 Task: Create a rule from the Routing list, Task moved to a section -> Set Priority in the project Touchstone , set the section as Done clear the priority.
Action: Mouse moved to (62, 347)
Screenshot: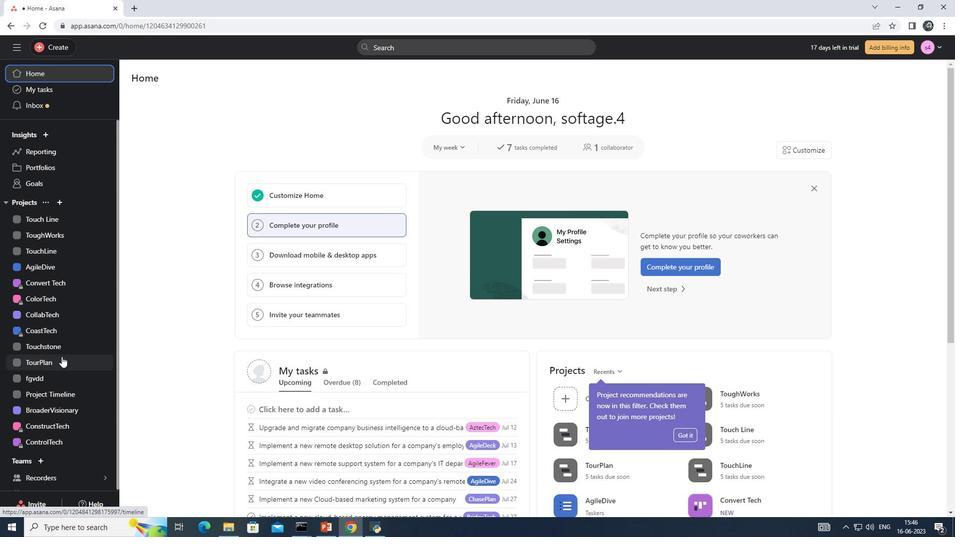 
Action: Mouse pressed left at (62, 347)
Screenshot: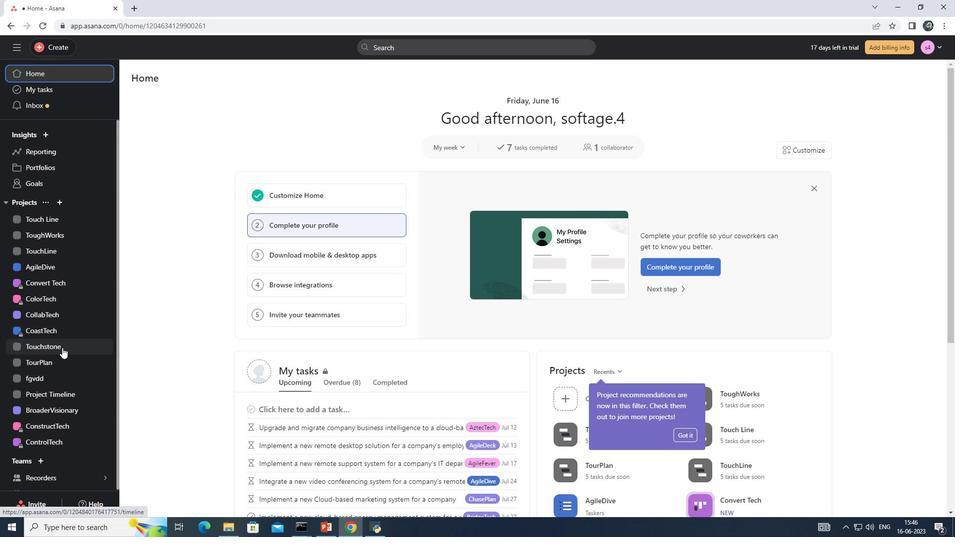 
Action: Mouse moved to (931, 81)
Screenshot: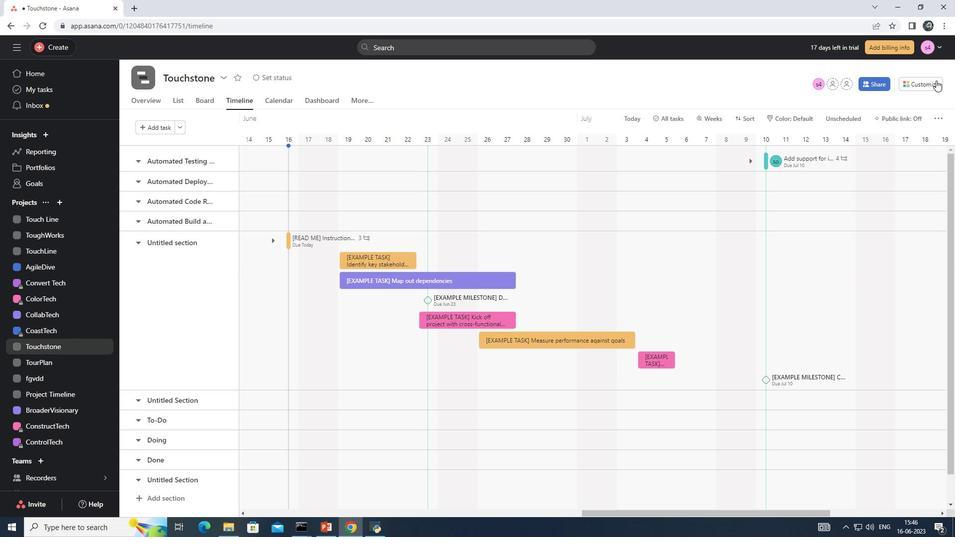 
Action: Mouse pressed left at (931, 81)
Screenshot: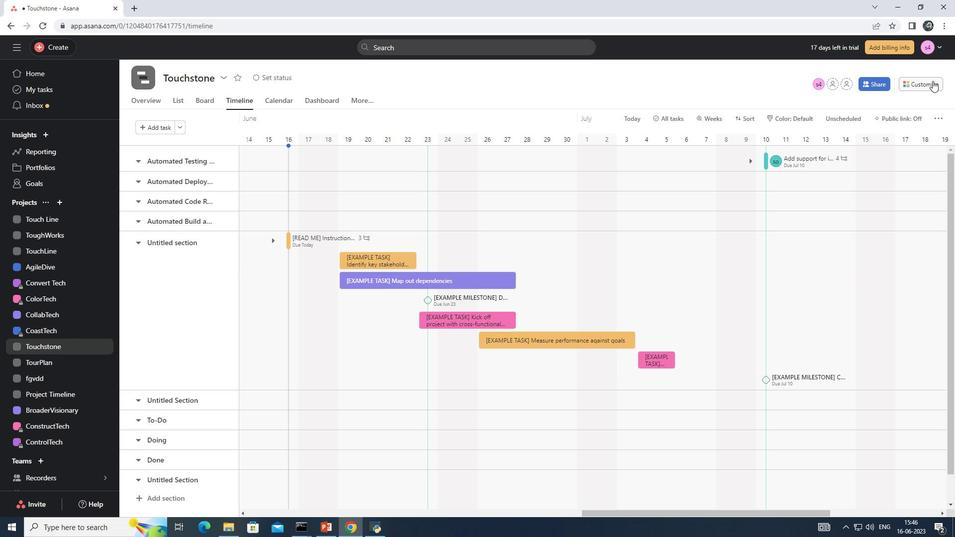 
Action: Mouse moved to (818, 383)
Screenshot: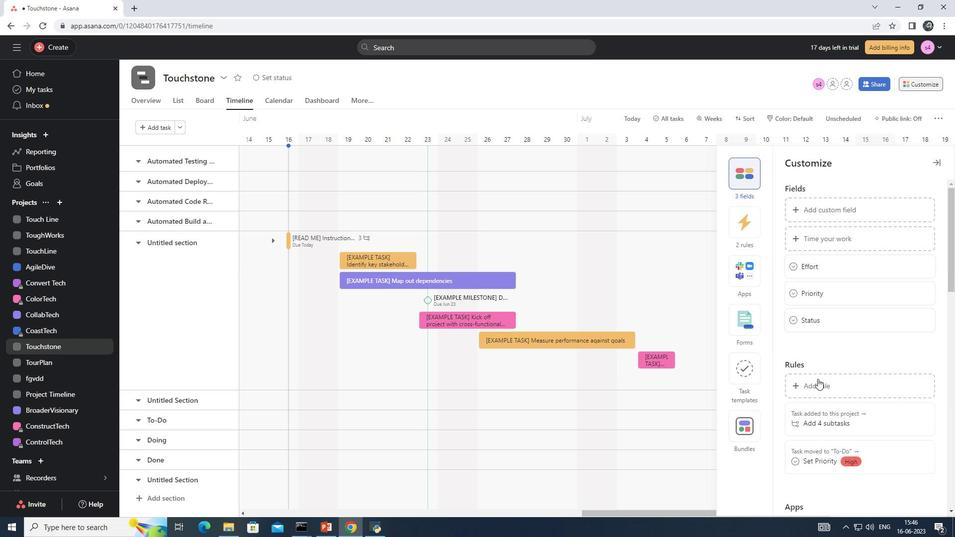 
Action: Mouse pressed left at (818, 383)
Screenshot: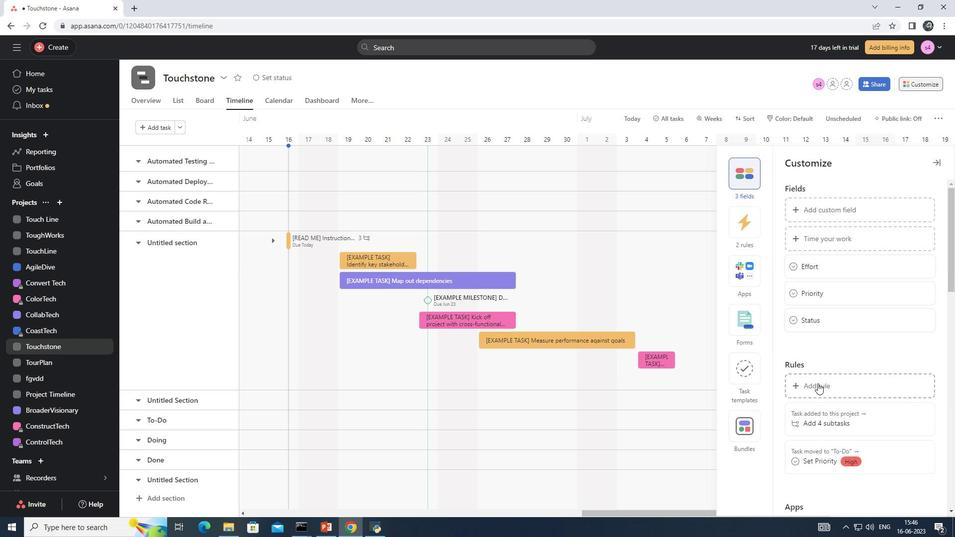 
Action: Mouse moved to (206, 129)
Screenshot: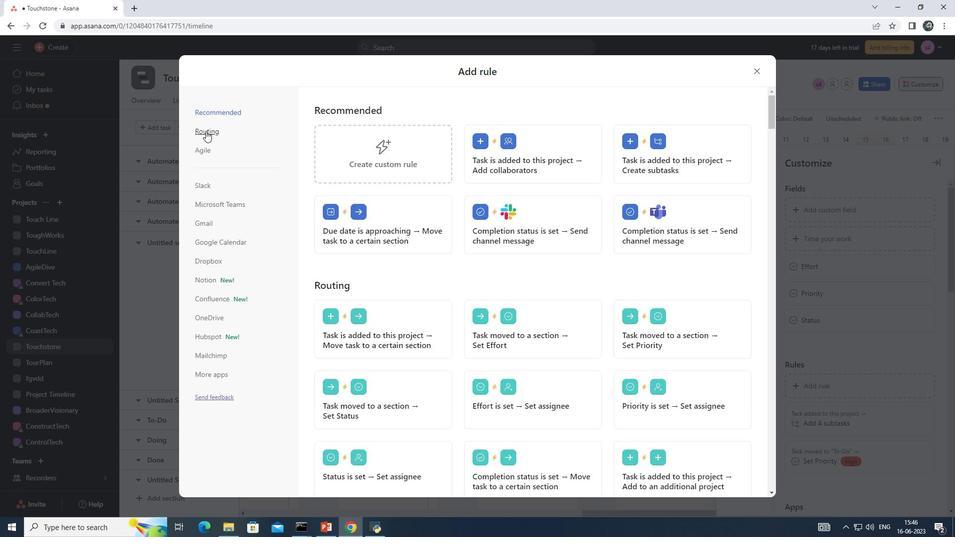 
Action: Mouse pressed left at (206, 129)
Screenshot: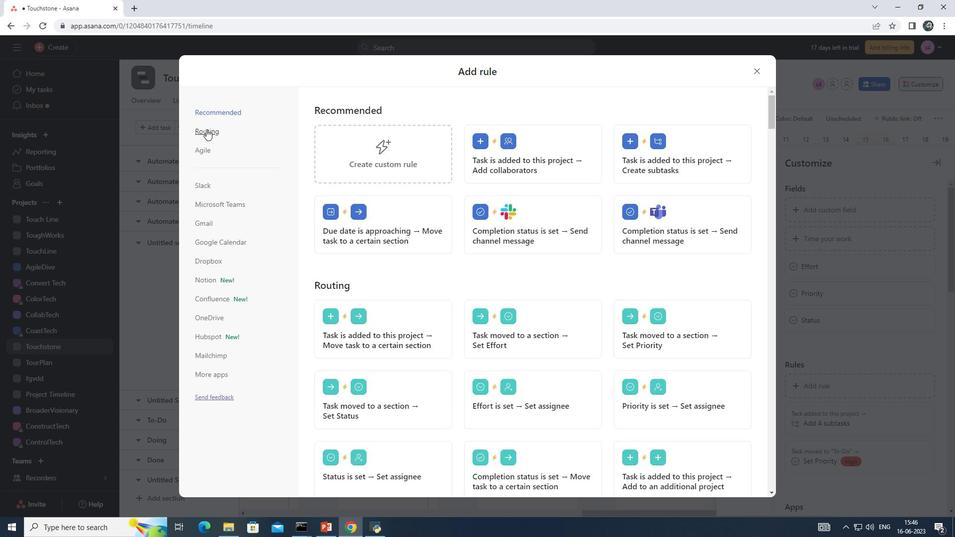 
Action: Mouse moved to (697, 172)
Screenshot: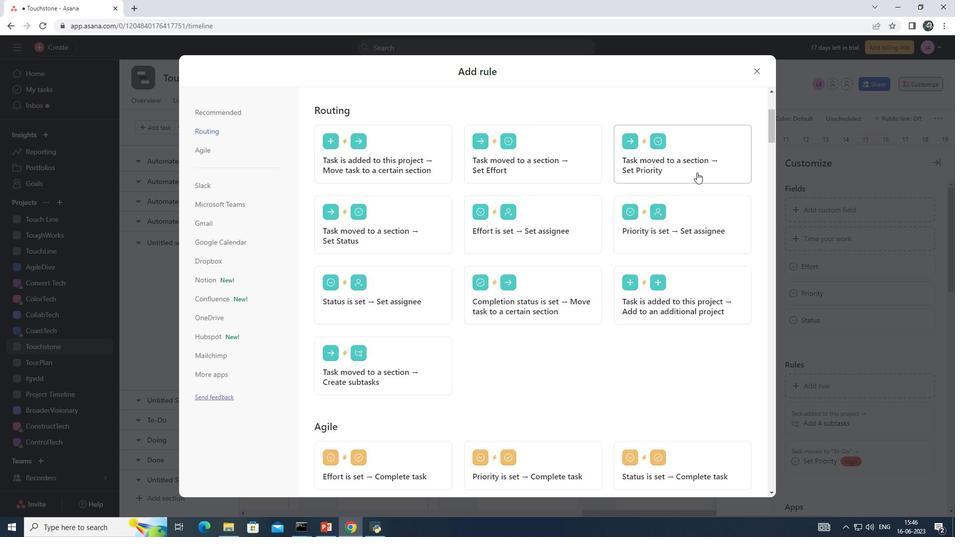 
Action: Mouse pressed left at (697, 172)
Screenshot: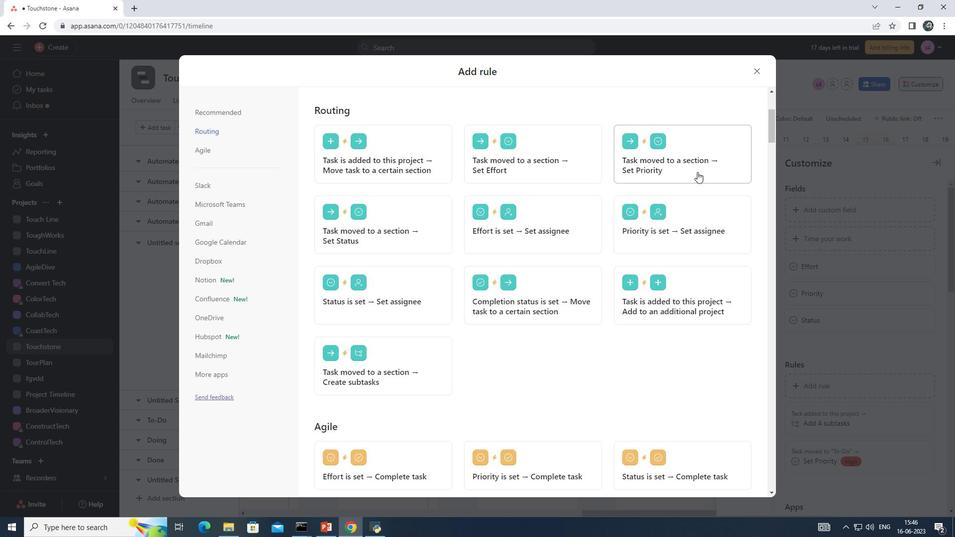 
Action: Mouse moved to (429, 267)
Screenshot: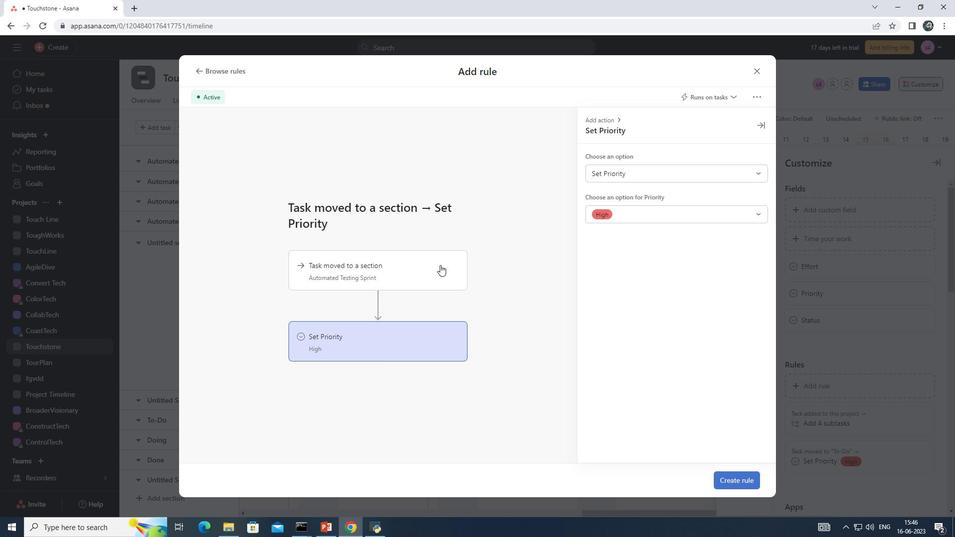
Action: Mouse pressed left at (429, 267)
Screenshot: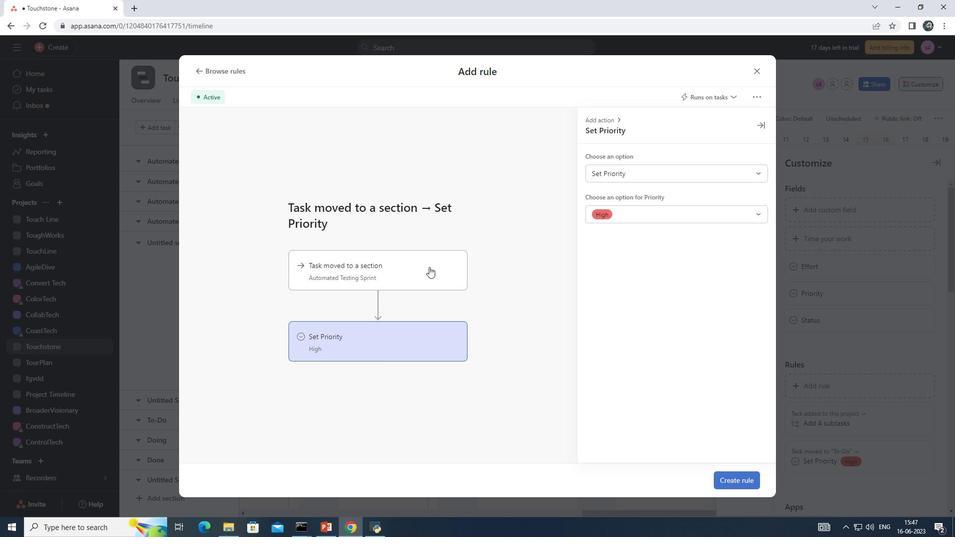 
Action: Mouse moved to (650, 176)
Screenshot: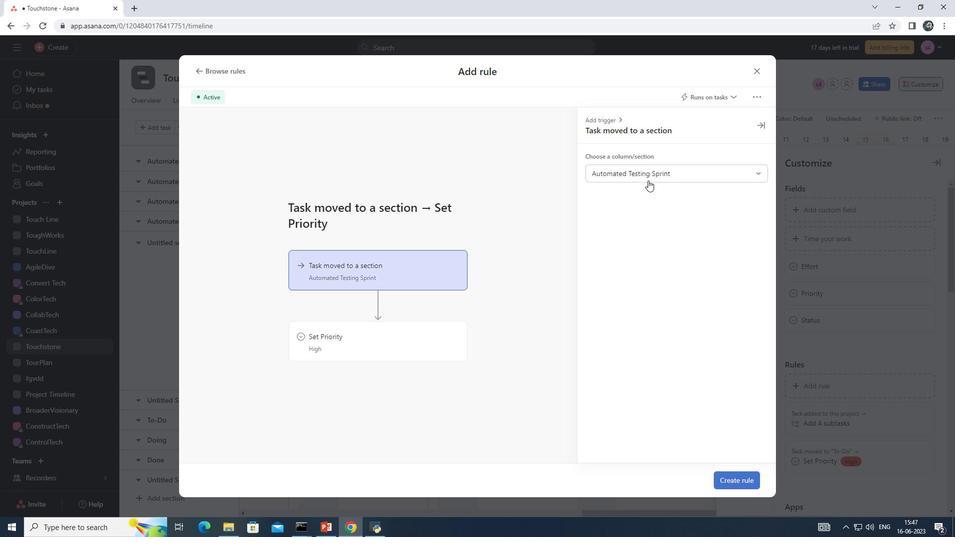 
Action: Mouse pressed left at (650, 176)
Screenshot: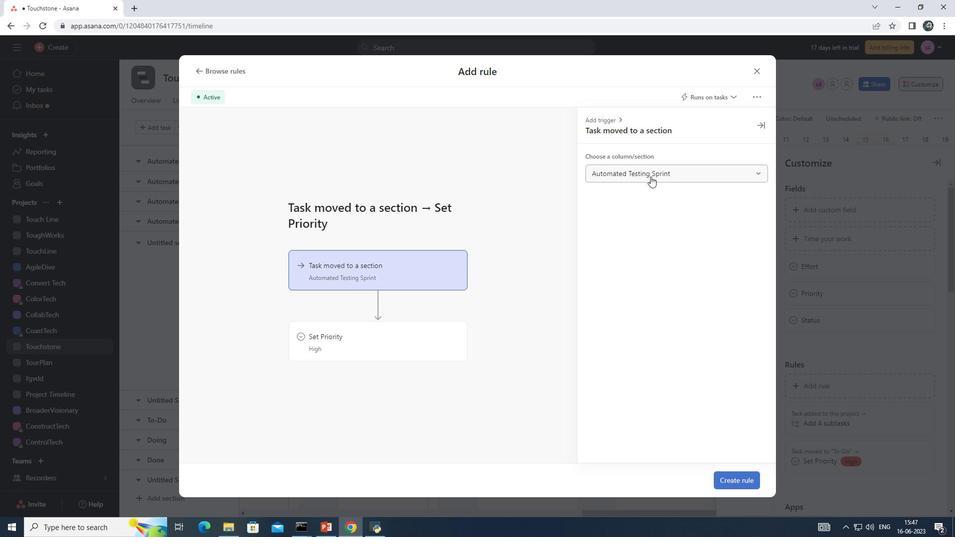 
Action: Mouse moved to (626, 333)
Screenshot: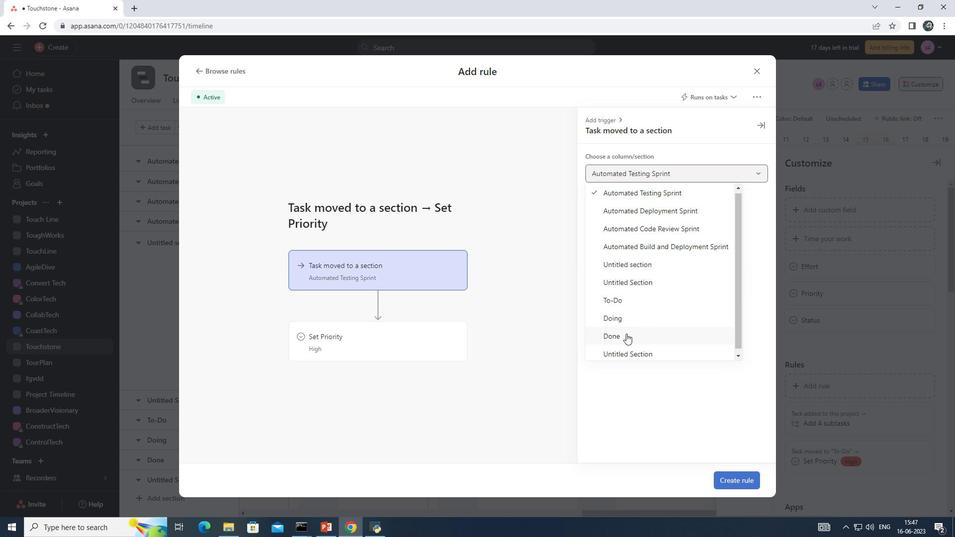 
Action: Mouse pressed left at (626, 333)
Screenshot: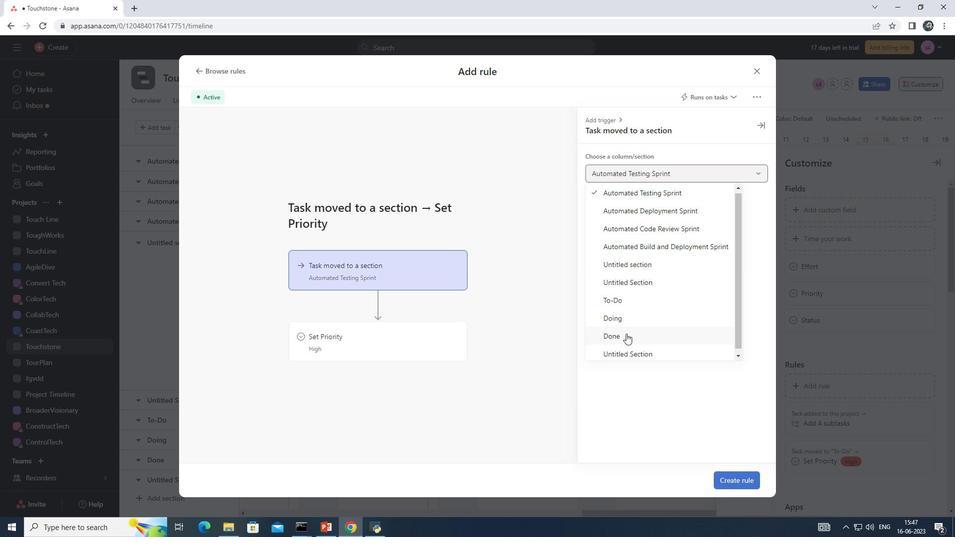 
Action: Mouse moved to (401, 330)
Screenshot: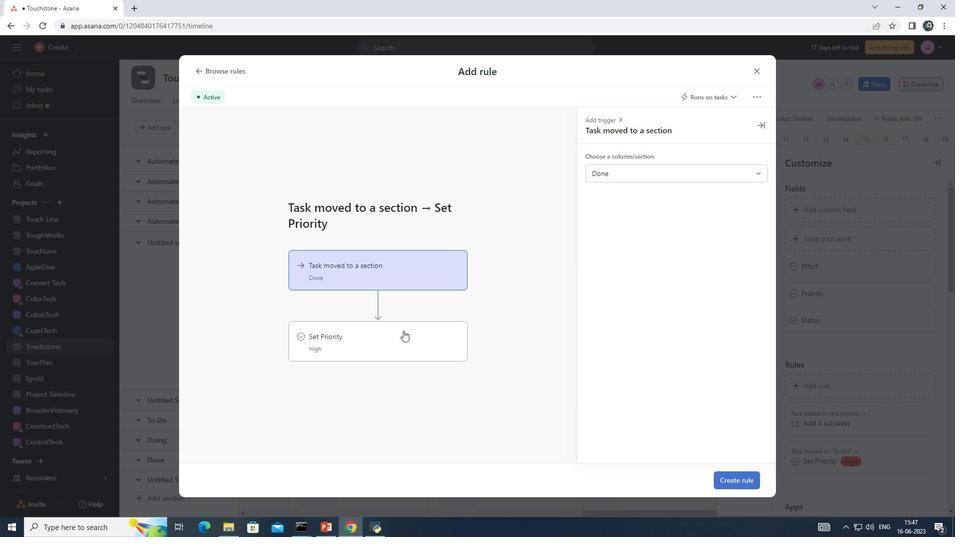 
Action: Mouse pressed left at (401, 330)
Screenshot: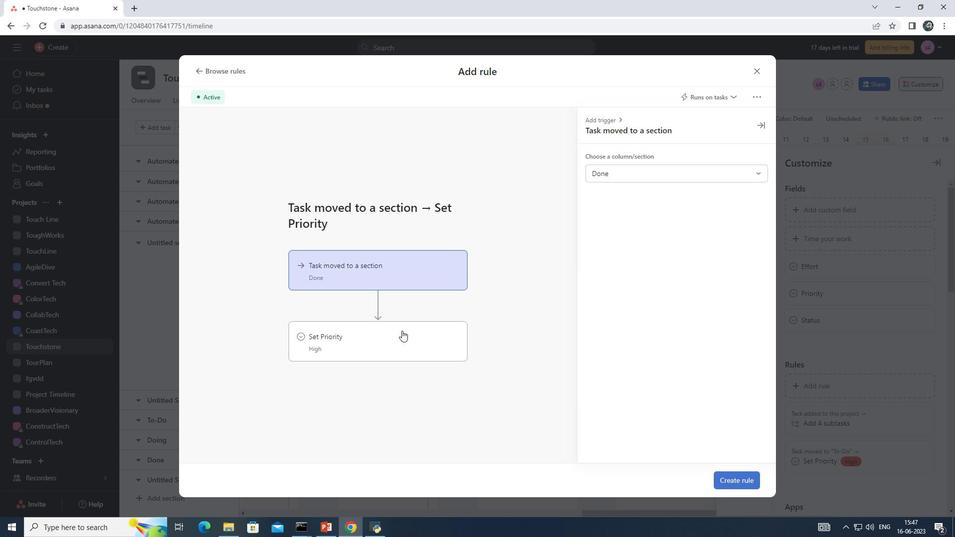 
Action: Mouse moved to (644, 177)
Screenshot: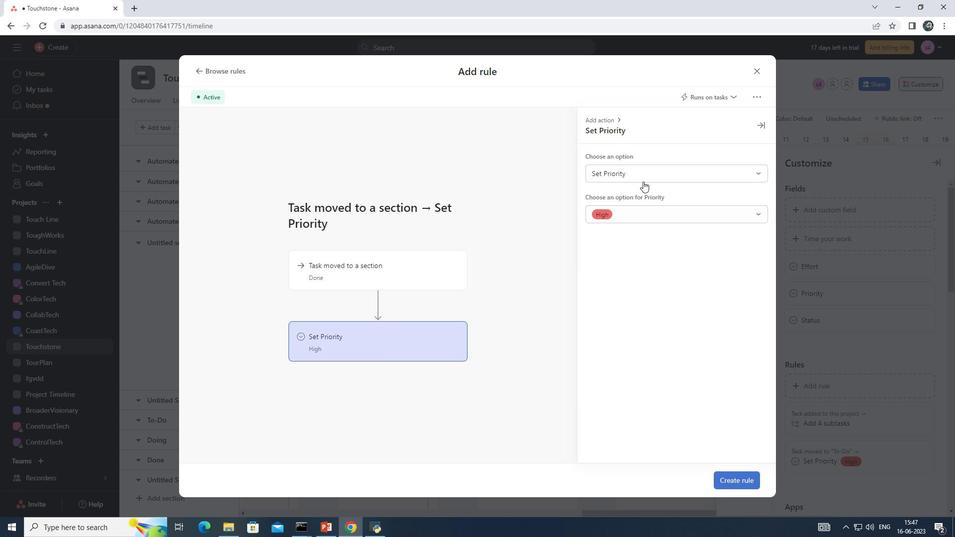 
Action: Mouse pressed left at (644, 177)
Screenshot: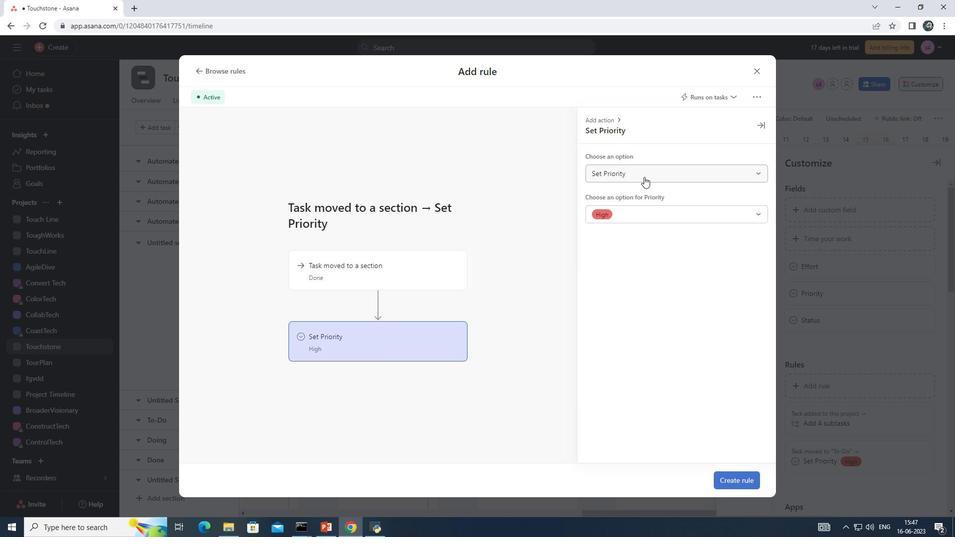 
Action: Mouse moved to (637, 209)
Screenshot: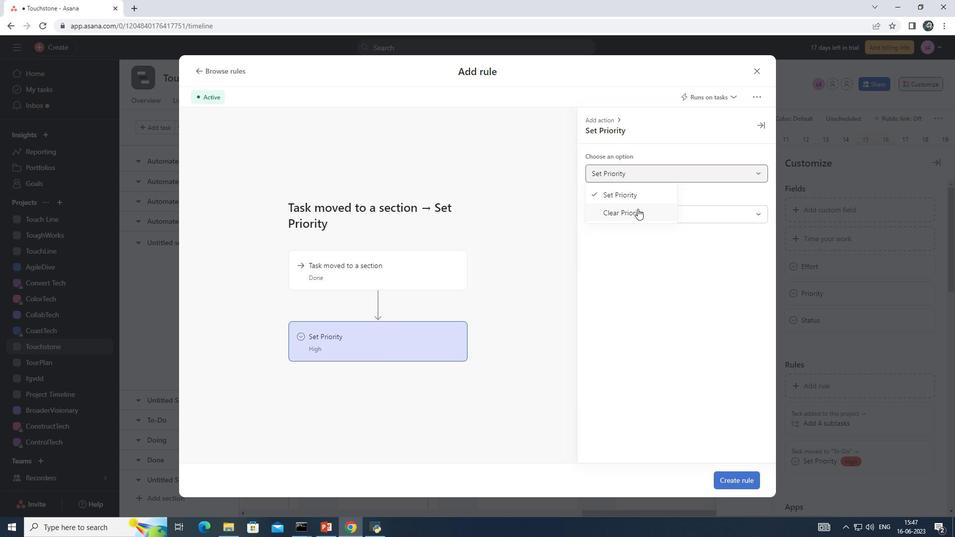 
Action: Mouse pressed left at (637, 209)
Screenshot: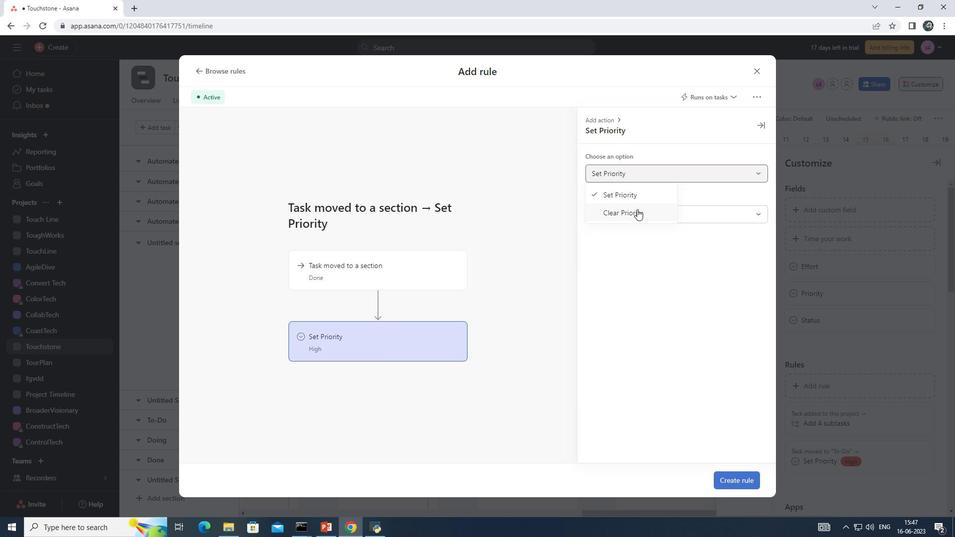 
Action: Mouse moved to (740, 480)
Screenshot: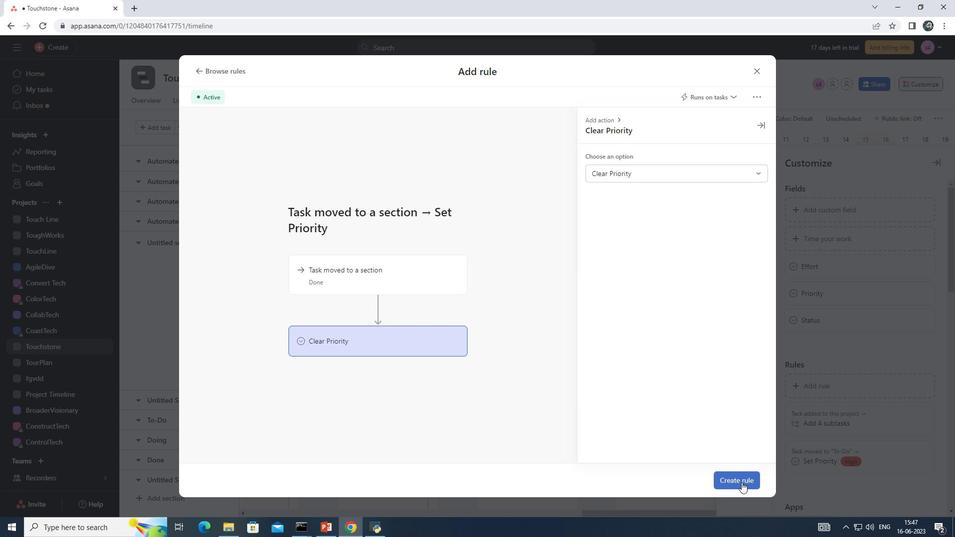 
Action: Mouse pressed left at (740, 480)
Screenshot: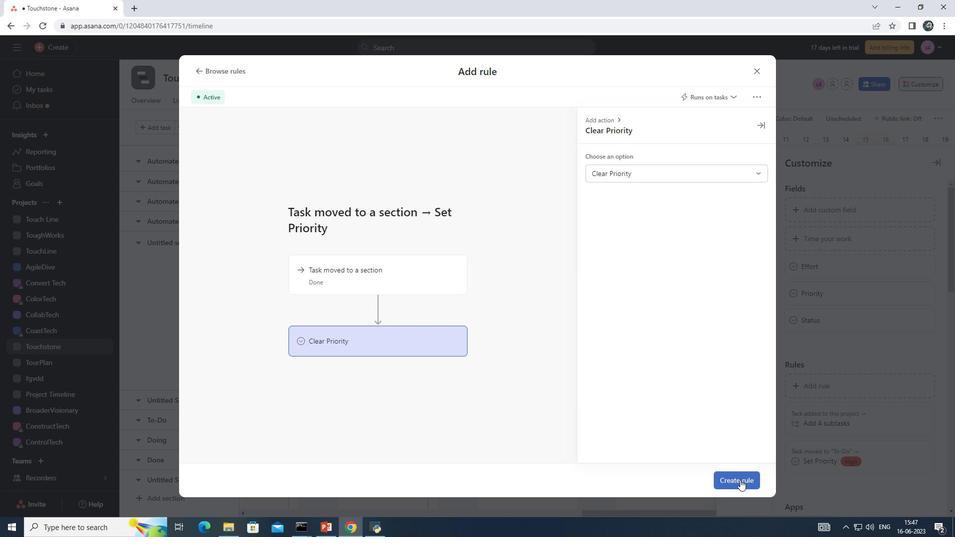 
Action: Mouse moved to (662, 432)
Screenshot: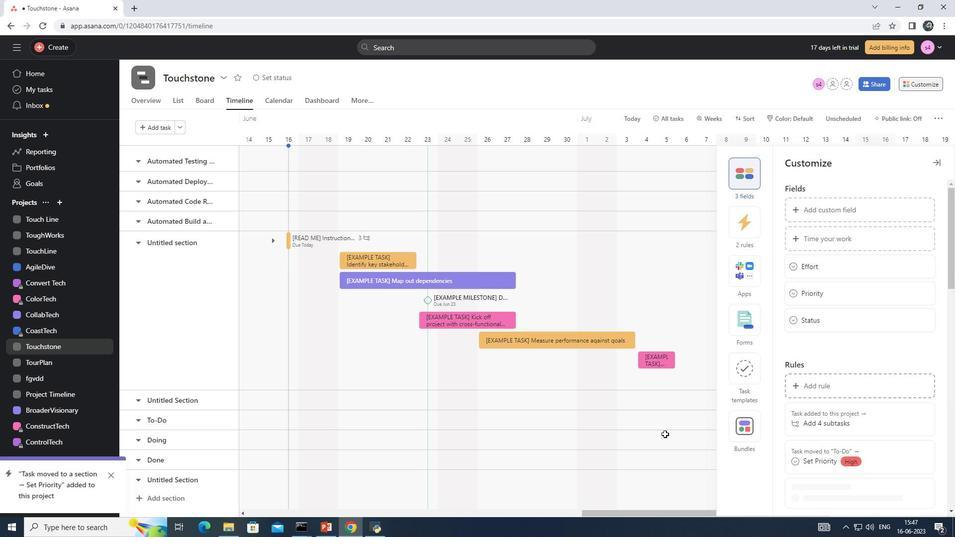 
